 Task: In the Contact  Ellie_Carter@nachi-fujikoshi.co.jp, schedule and save the meeting with title: 'Product Demo and Service Presentation', Select date: '29 August, 2023', select start time: 12:00:PM. Add location in person New York with meeting description: Kindly join this meeting to understand Product Demo and Service Presentation.. Logged in from softage.1@softage.net
Action: Mouse moved to (82, 51)
Screenshot: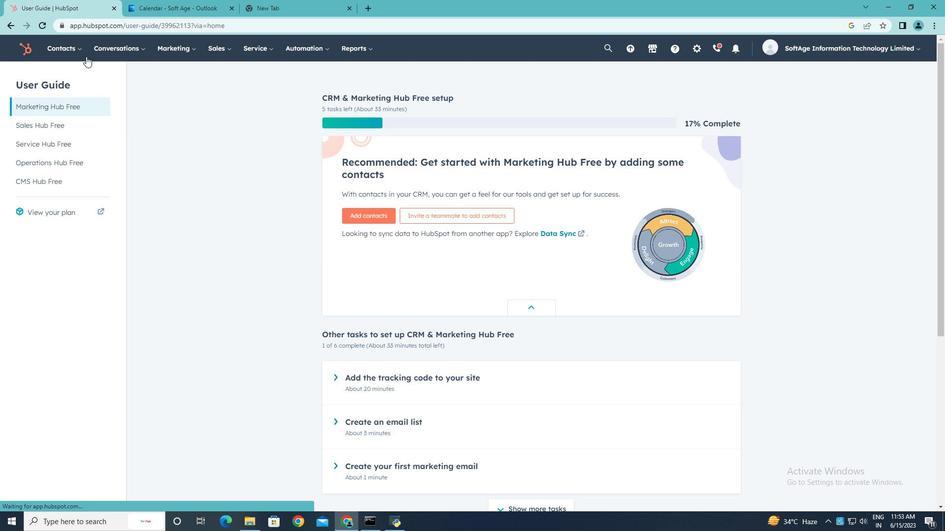 
Action: Mouse pressed left at (82, 51)
Screenshot: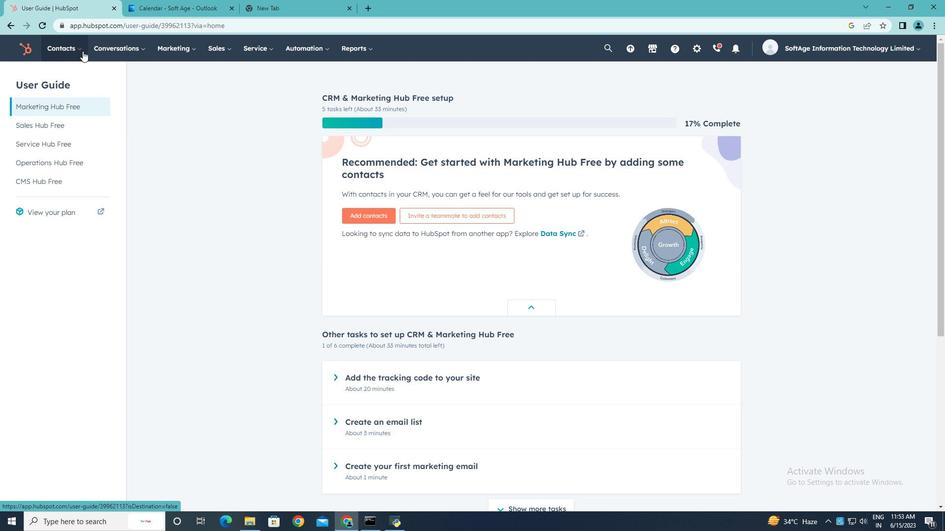 
Action: Mouse moved to (73, 77)
Screenshot: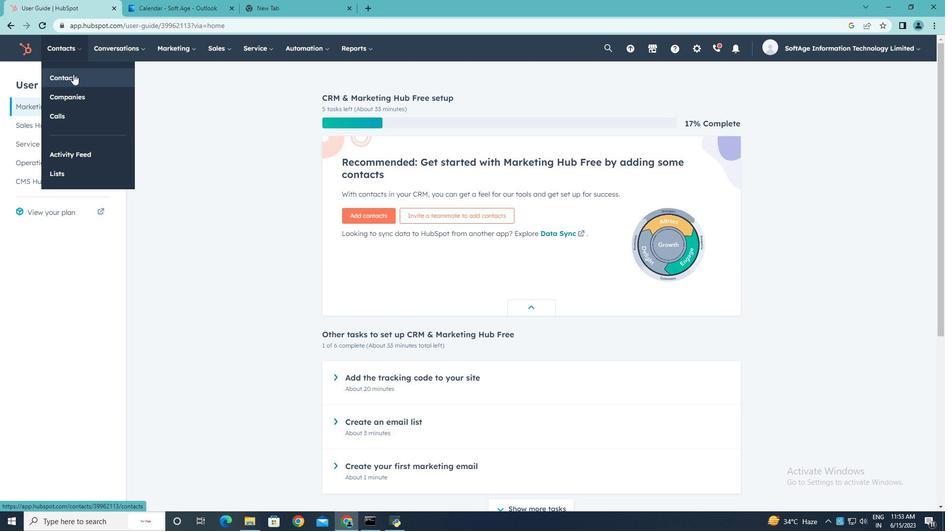 
Action: Mouse pressed left at (73, 77)
Screenshot: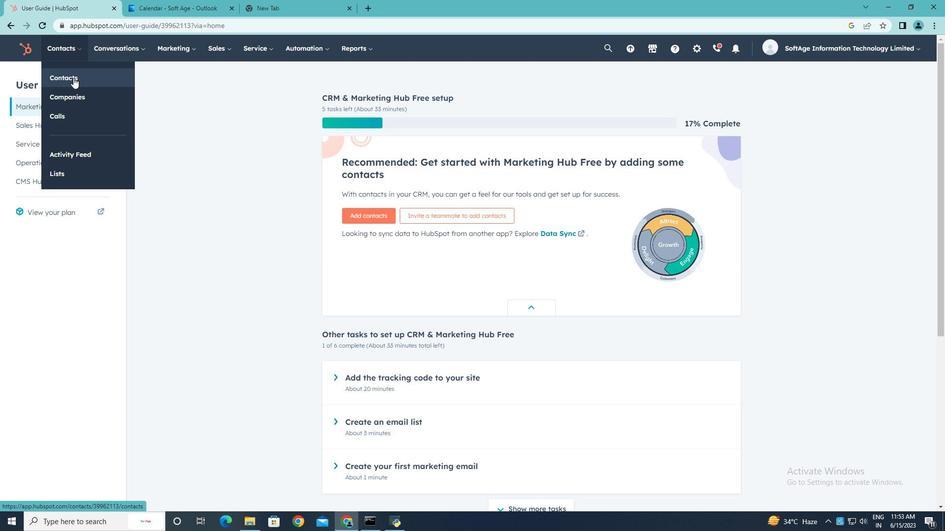 
Action: Mouse moved to (58, 161)
Screenshot: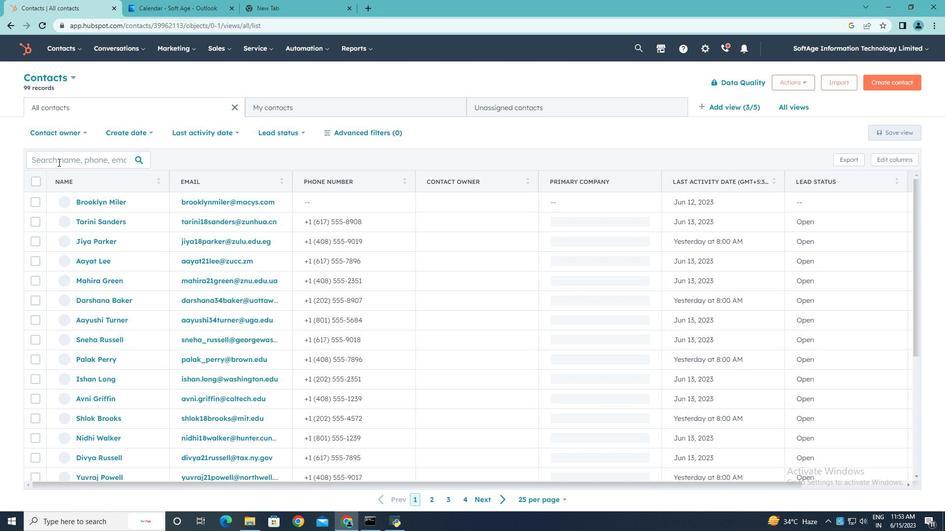 
Action: Mouse pressed left at (58, 161)
Screenshot: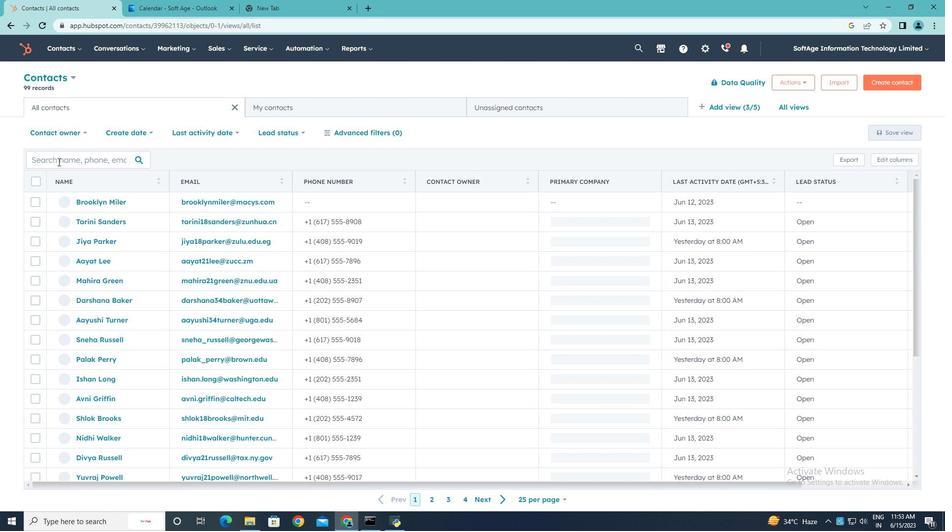 
Action: Key pressed <Key.shift>Ellie<Key.shift_r>_<Key.shift>Carter<Key.shift>@nachi-fujikoshi.co.jp
Screenshot: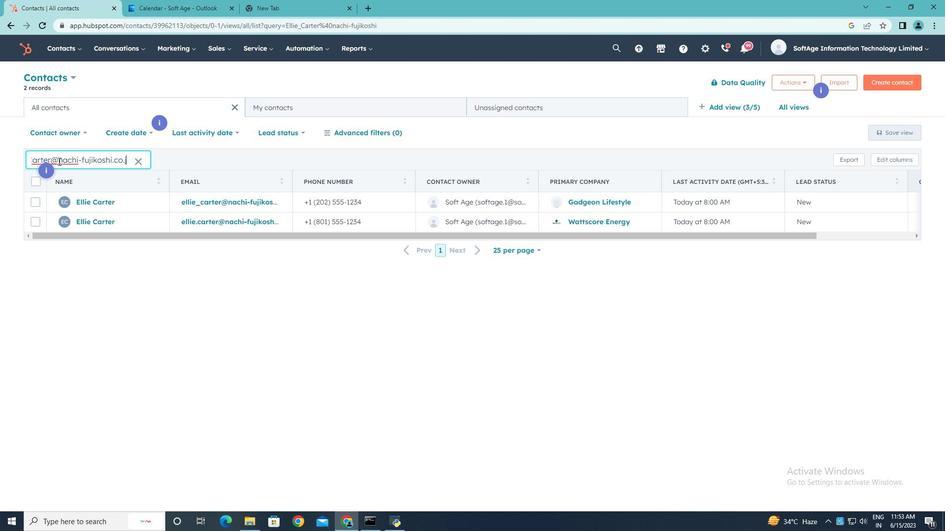 
Action: Mouse moved to (89, 202)
Screenshot: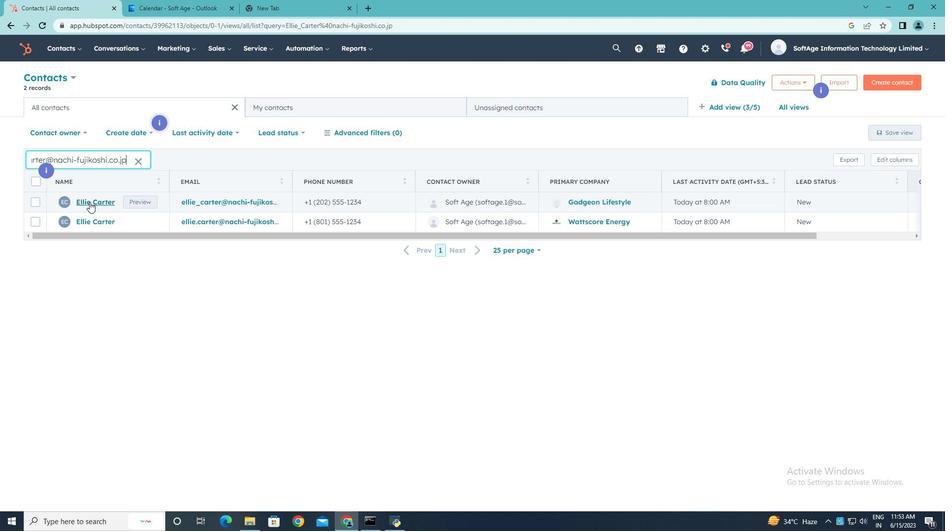 
Action: Mouse pressed left at (89, 202)
Screenshot: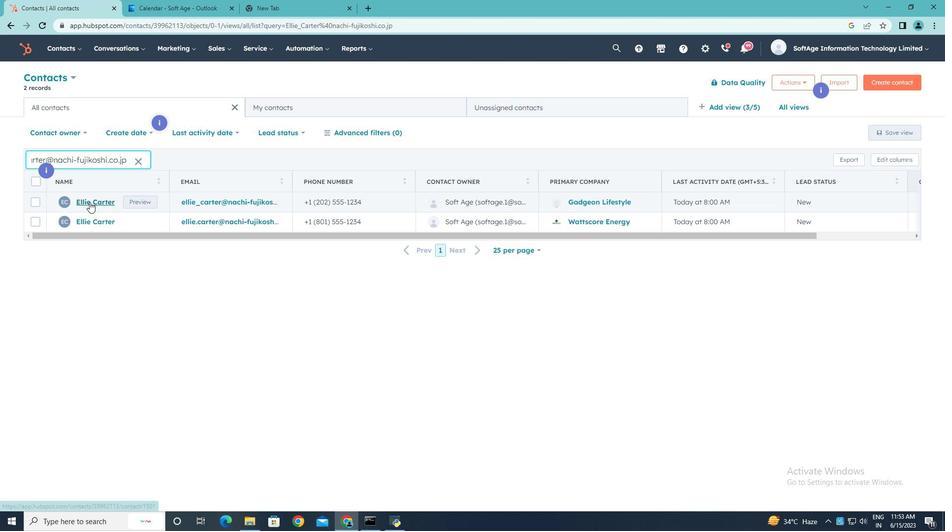 
Action: Mouse moved to (162, 161)
Screenshot: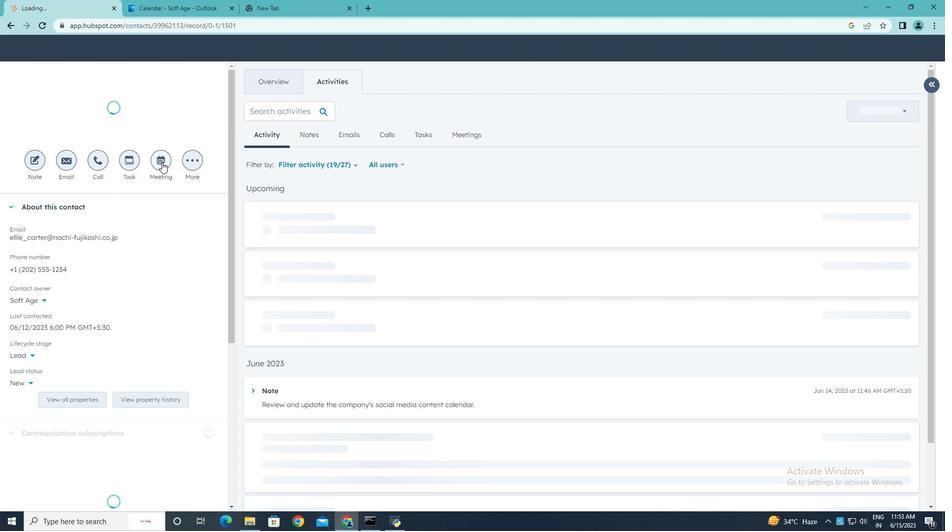
Action: Mouse pressed left at (162, 161)
Screenshot: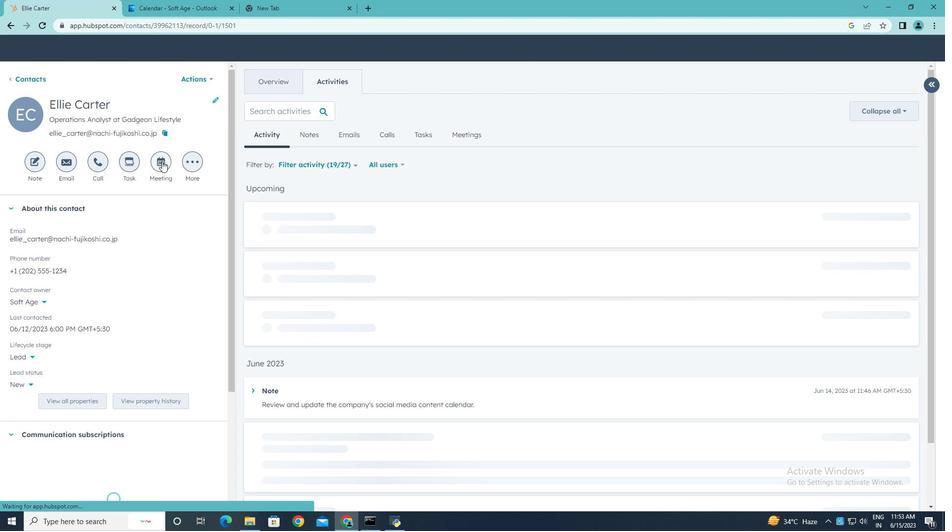 
Action: Key pressed <Key.shift>Product<Key.space><Key.shift>Demo<Key.space>and<Key.space><Key.shift>Service<Key.space><Key.shift><Key.shift>Presentation.
Screenshot: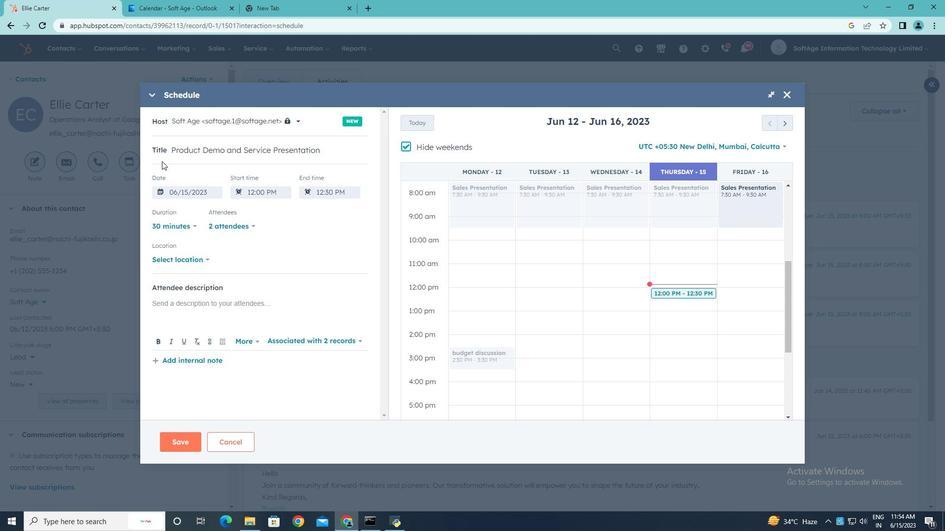 
Action: Mouse moved to (406, 146)
Screenshot: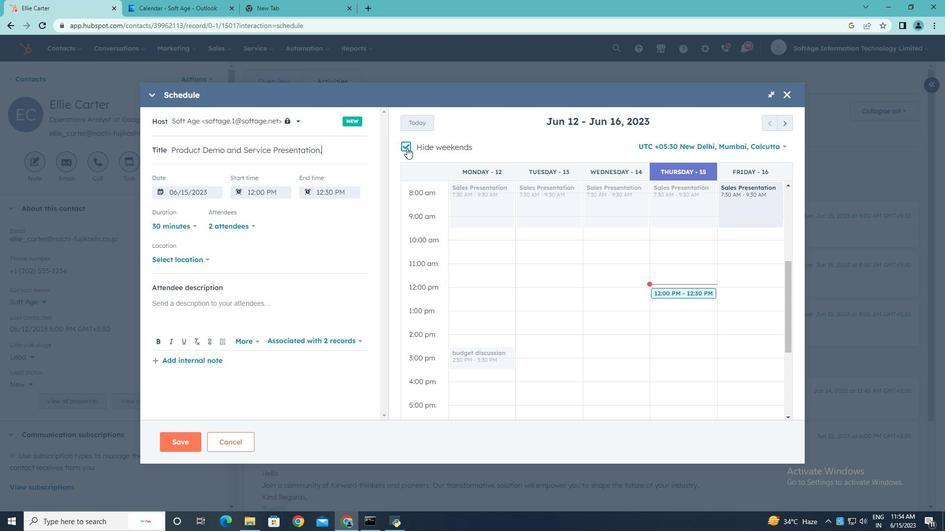 
Action: Mouse pressed left at (406, 146)
Screenshot: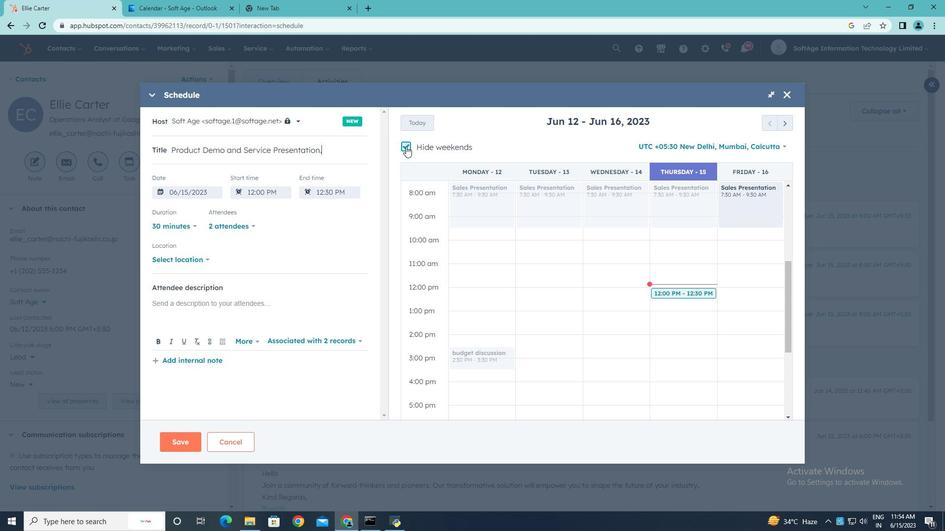 
Action: Mouse moved to (789, 124)
Screenshot: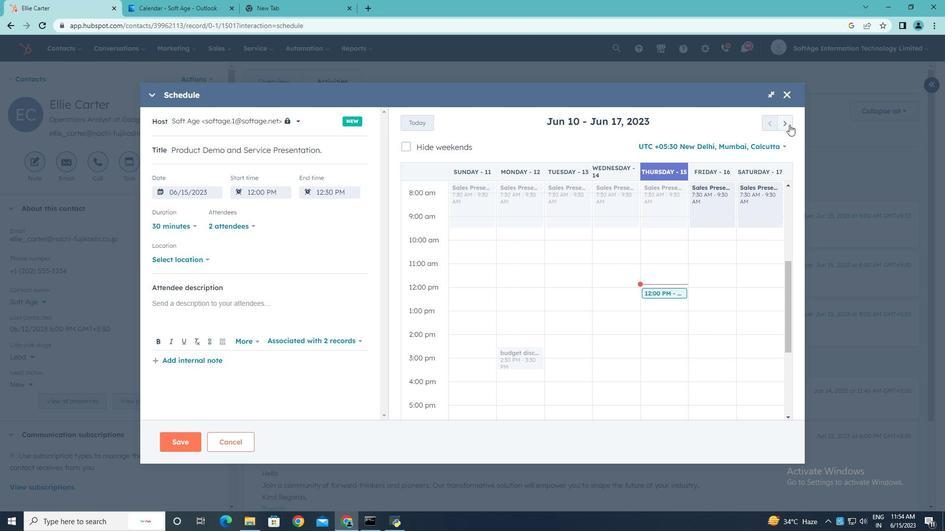 
Action: Mouse pressed left at (789, 124)
Screenshot: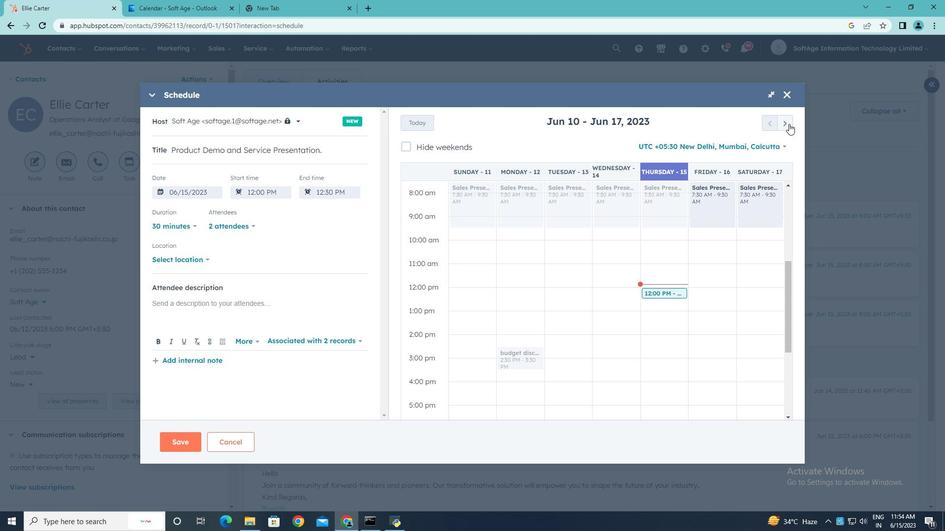 
Action: Mouse pressed left at (789, 124)
Screenshot: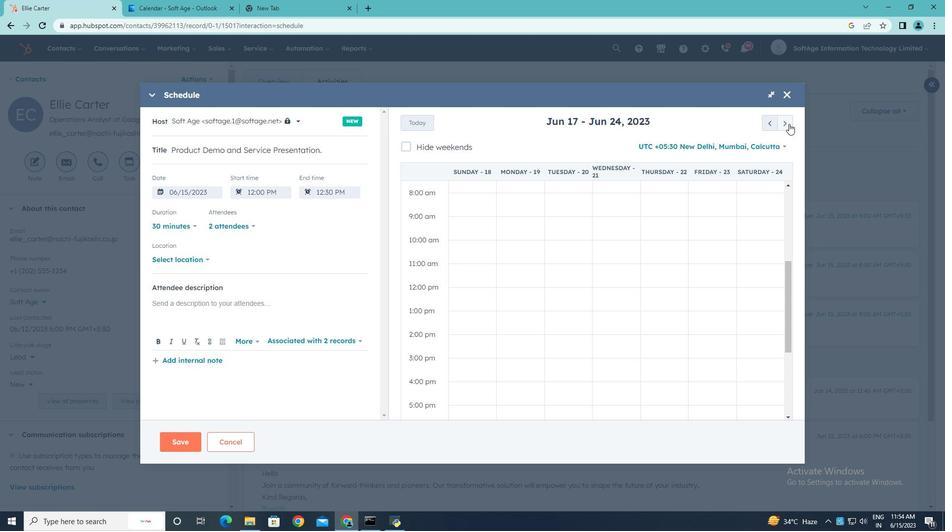 
Action: Mouse pressed left at (789, 124)
Screenshot: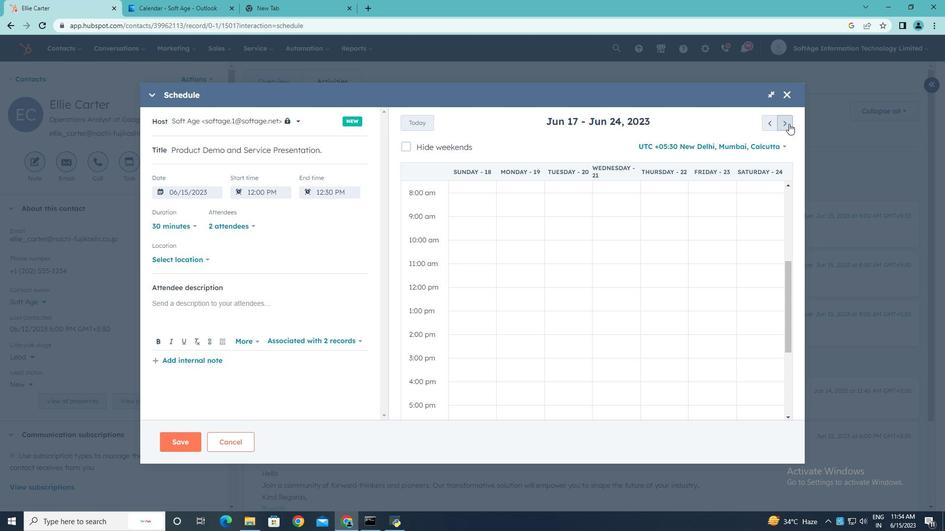 
Action: Mouse pressed left at (789, 124)
Screenshot: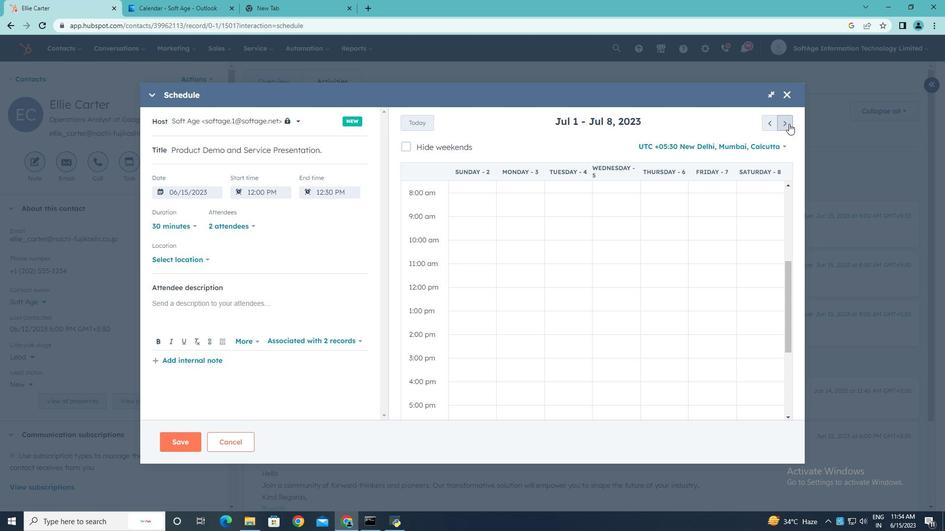 
Action: Mouse pressed left at (789, 124)
Screenshot: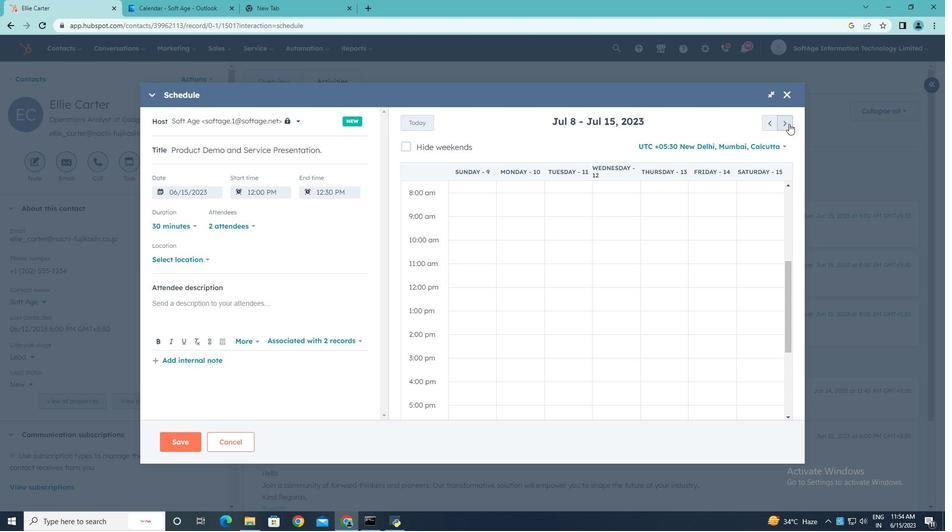 
Action: Mouse pressed left at (789, 124)
Screenshot: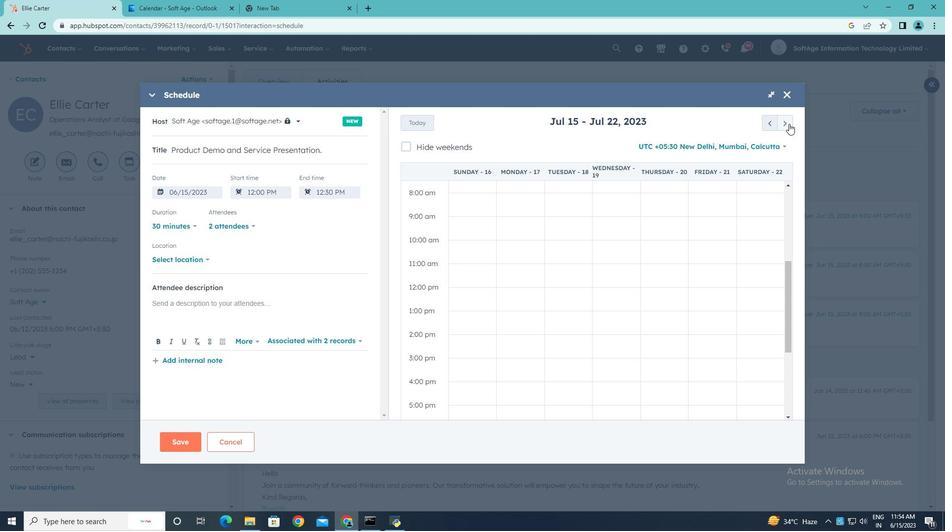 
Action: Mouse pressed left at (789, 124)
Screenshot: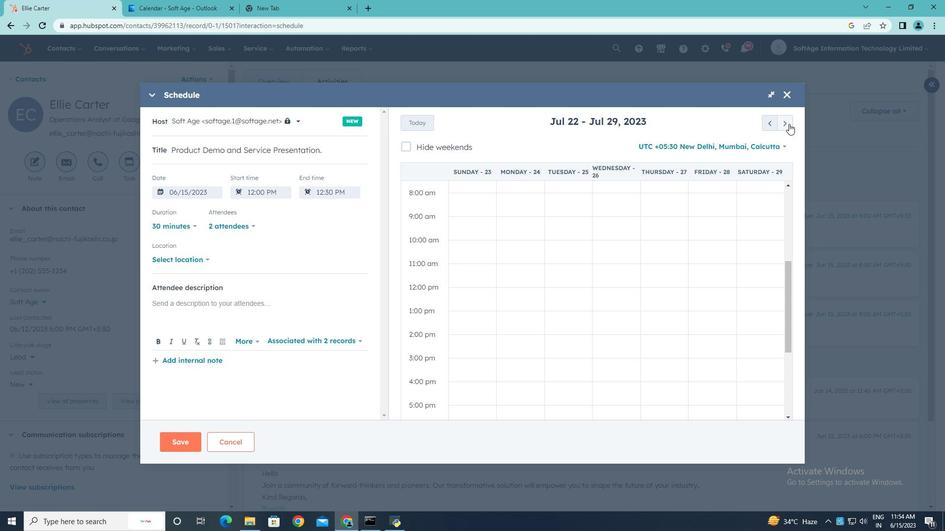 
Action: Mouse pressed left at (789, 124)
Screenshot: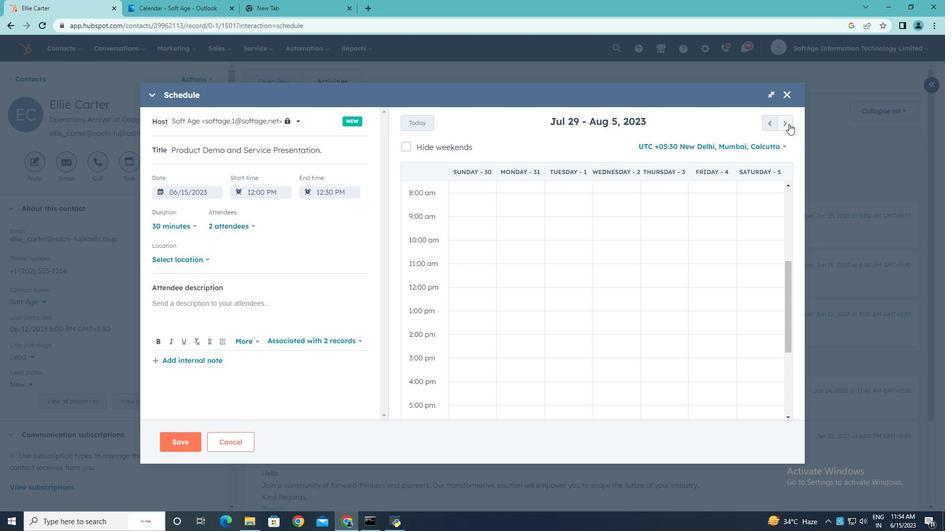 
Action: Mouse pressed left at (789, 124)
Screenshot: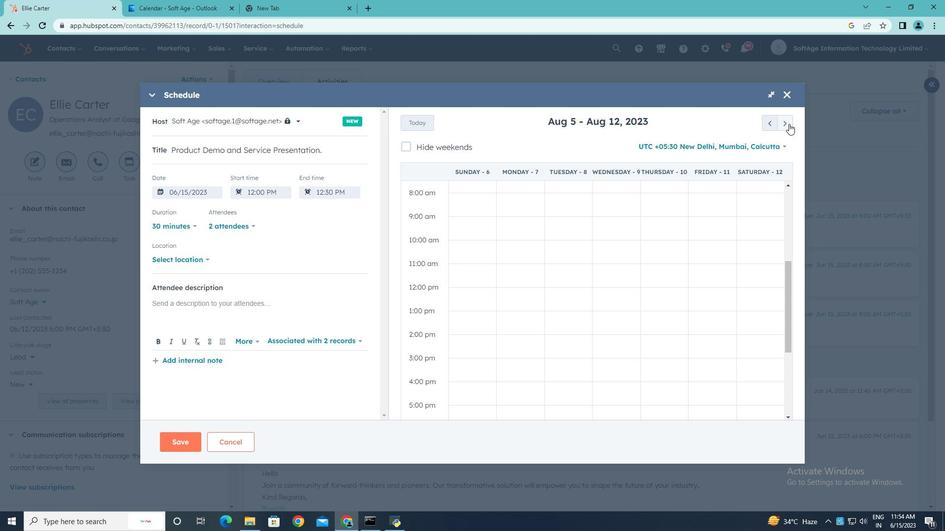
Action: Mouse pressed left at (789, 124)
Screenshot: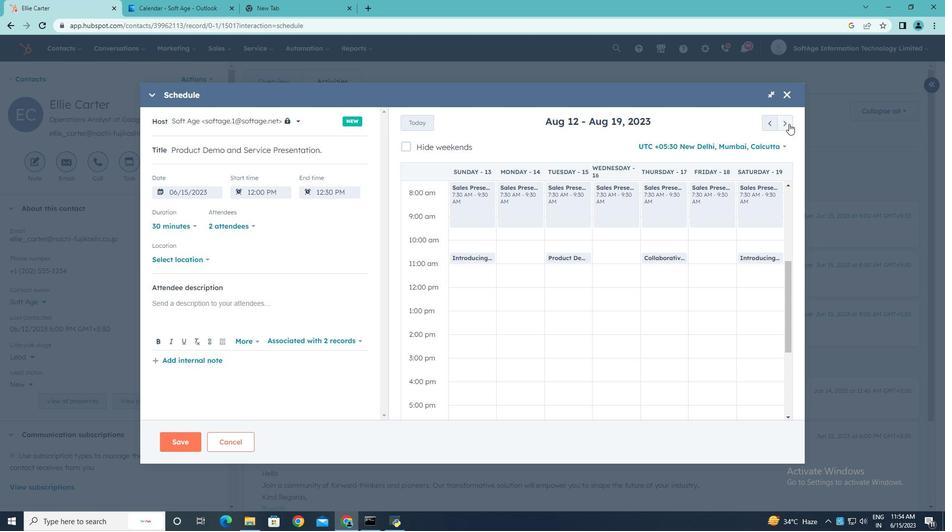
Action: Mouse pressed left at (789, 124)
Screenshot: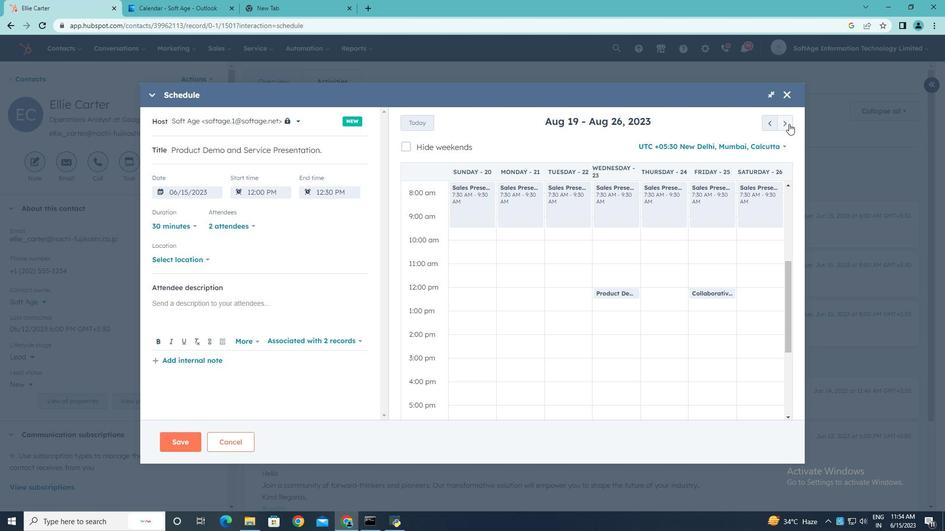 
Action: Mouse moved to (553, 296)
Screenshot: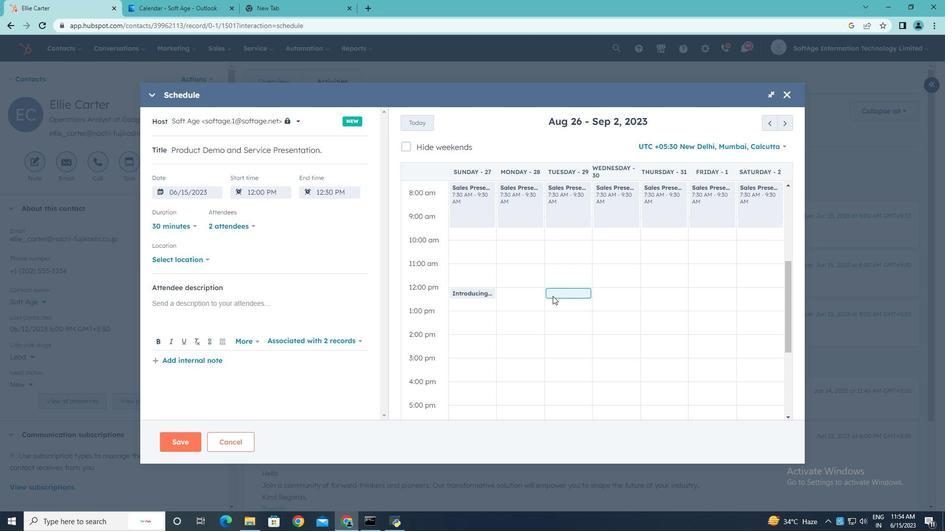 
Action: Mouse pressed left at (553, 296)
Screenshot: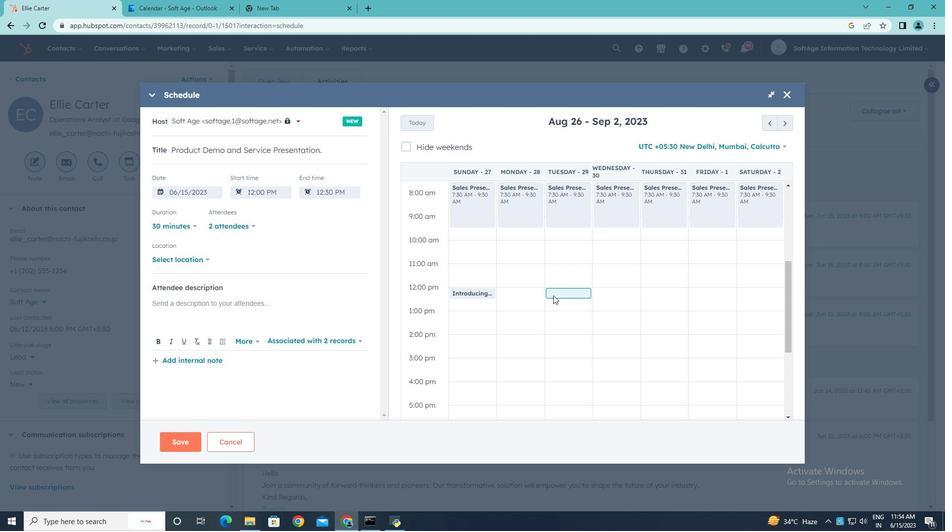 
Action: Mouse moved to (209, 260)
Screenshot: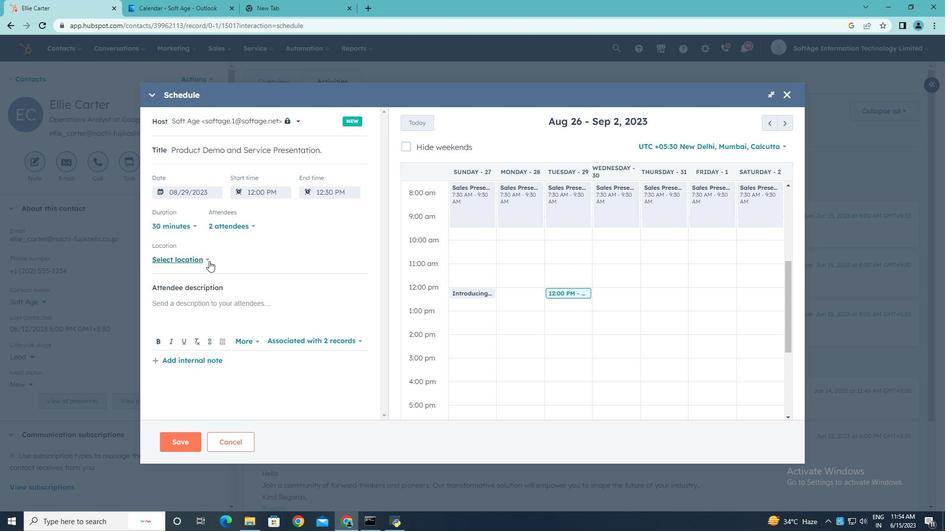 
Action: Mouse pressed left at (209, 260)
Screenshot: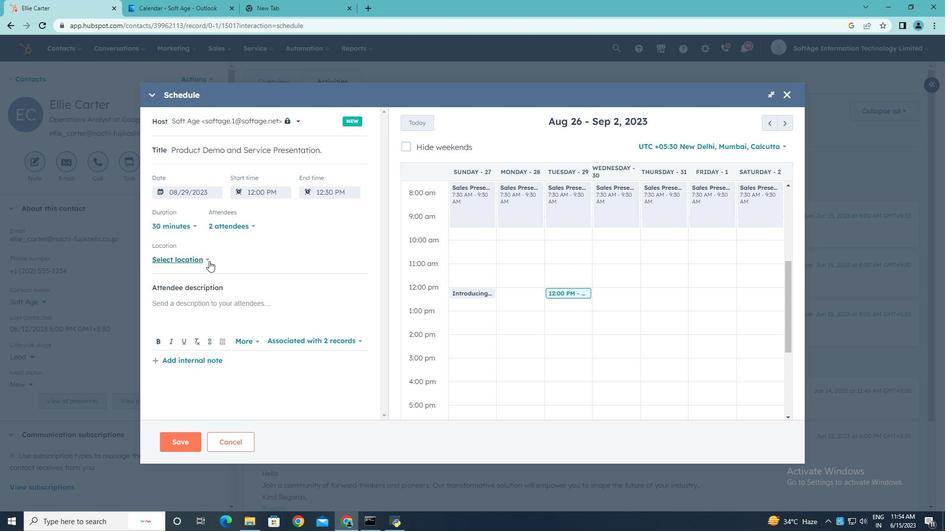 
Action: Mouse moved to (248, 257)
Screenshot: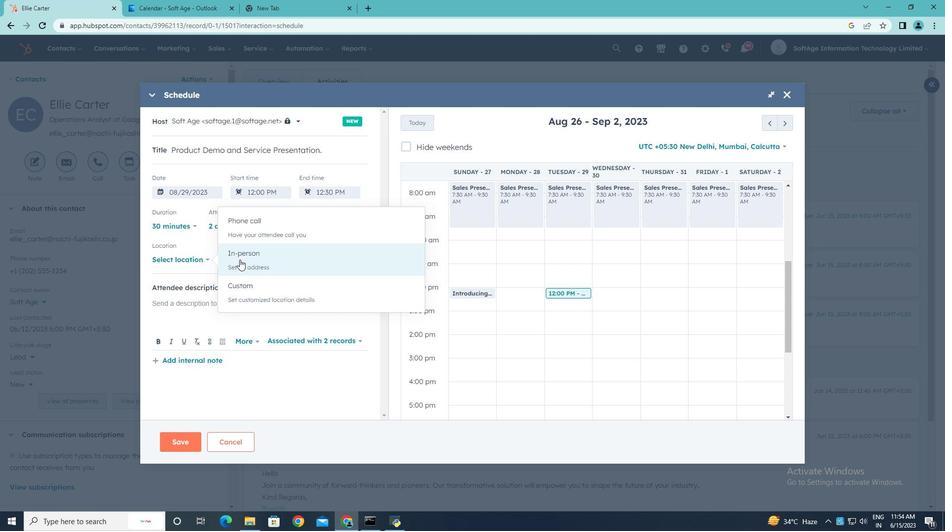 
Action: Mouse pressed left at (248, 257)
Screenshot: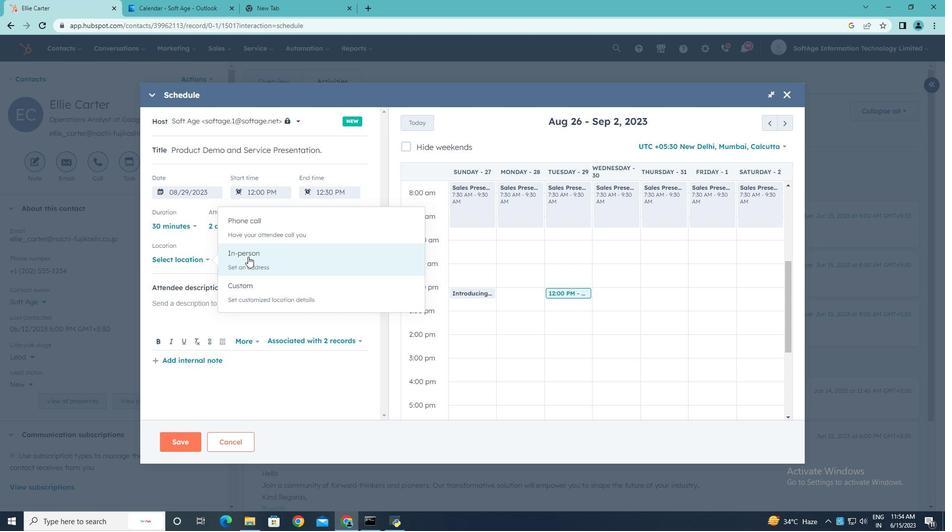 
Action: Mouse pressed left at (248, 257)
Screenshot: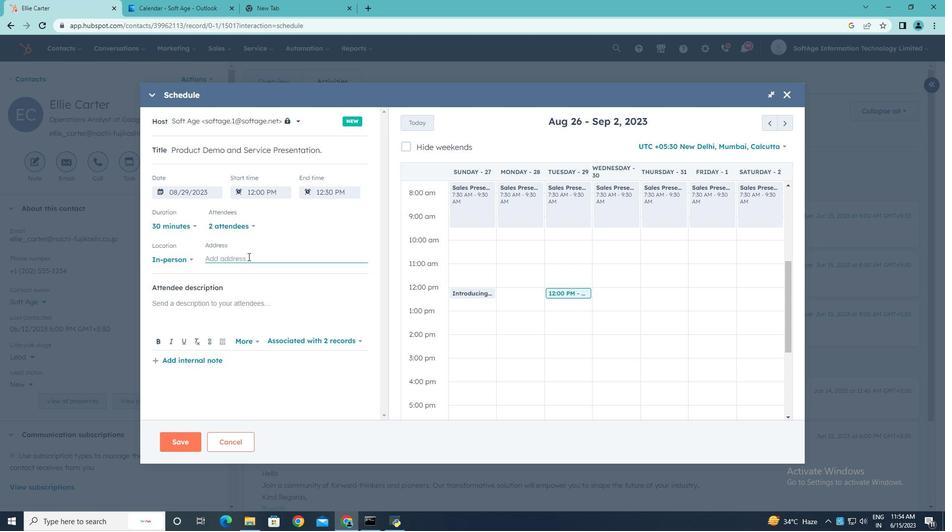 
Action: Key pressed <Key.shift>New<Key.space><Key.shift>York
Screenshot: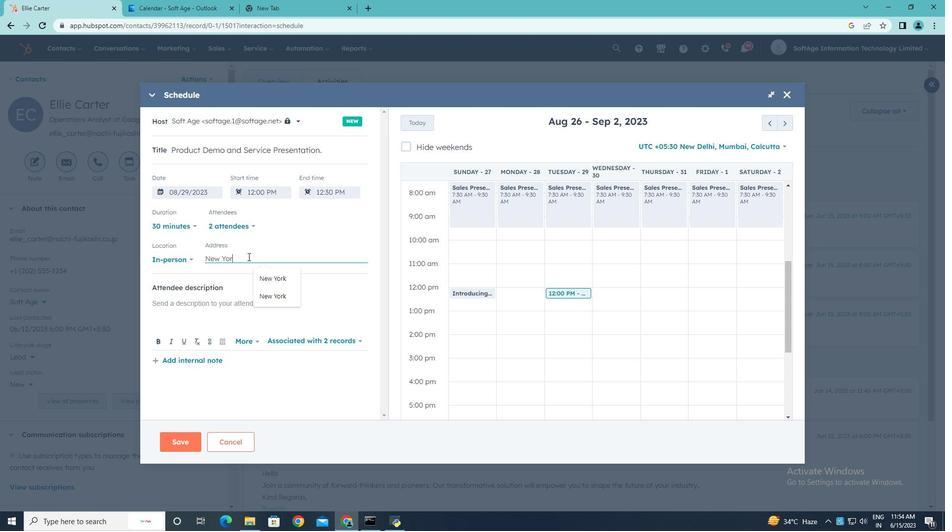 
Action: Mouse moved to (193, 302)
Screenshot: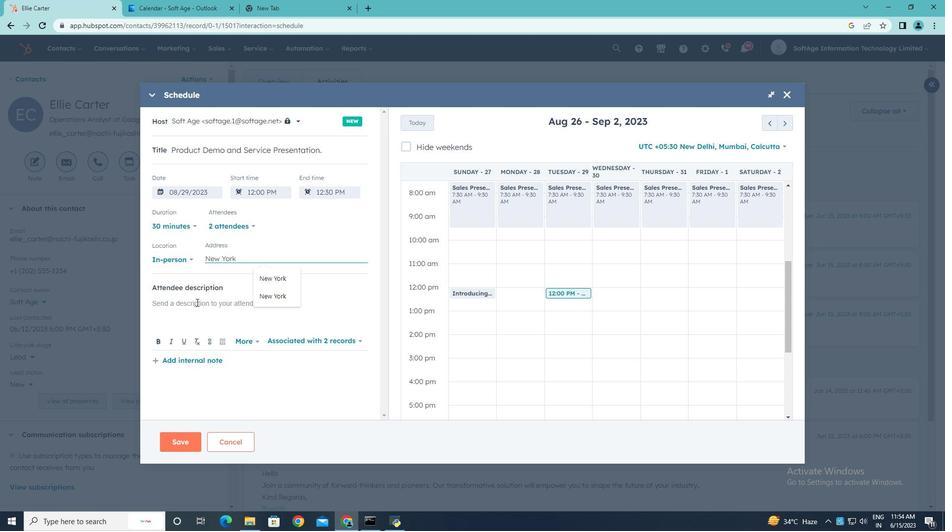 
Action: Mouse pressed left at (193, 302)
Screenshot: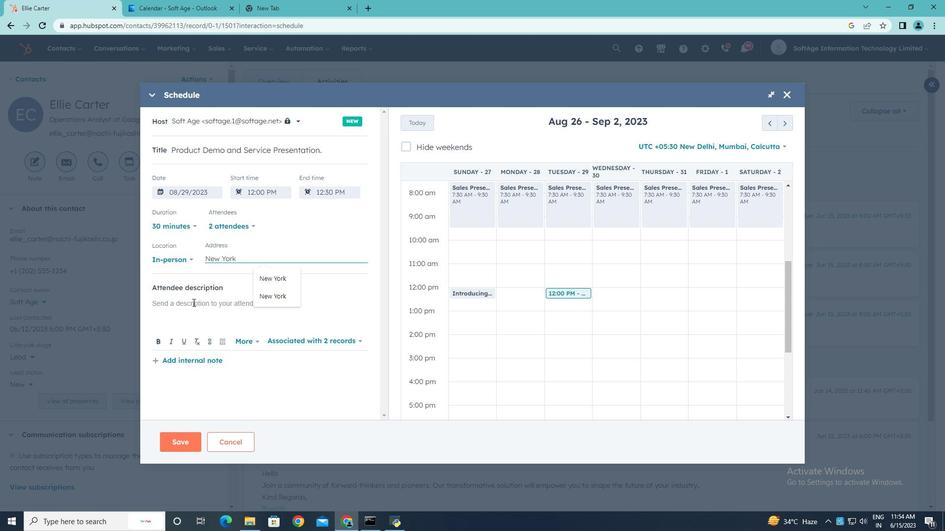 
Action: Mouse moved to (193, 302)
Screenshot: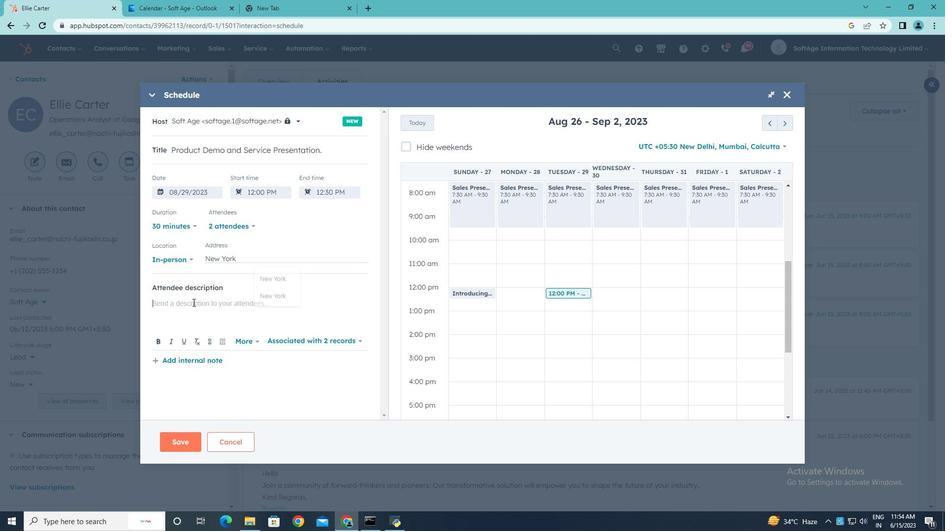 
Action: Key pressed <Key.shift>Kindly<Key.space>join<Key.space>this<Key.space>meeting<Key.space>to<Key.space>understand<Key.space><Key.shift>Productr<Key.space><Key.backspace><Key.backspace><Key.space><Key.shift>Demo<Key.space>and<Key.space><Key.shift>Service<Key.space><Key.shift>Presentation..
Screenshot: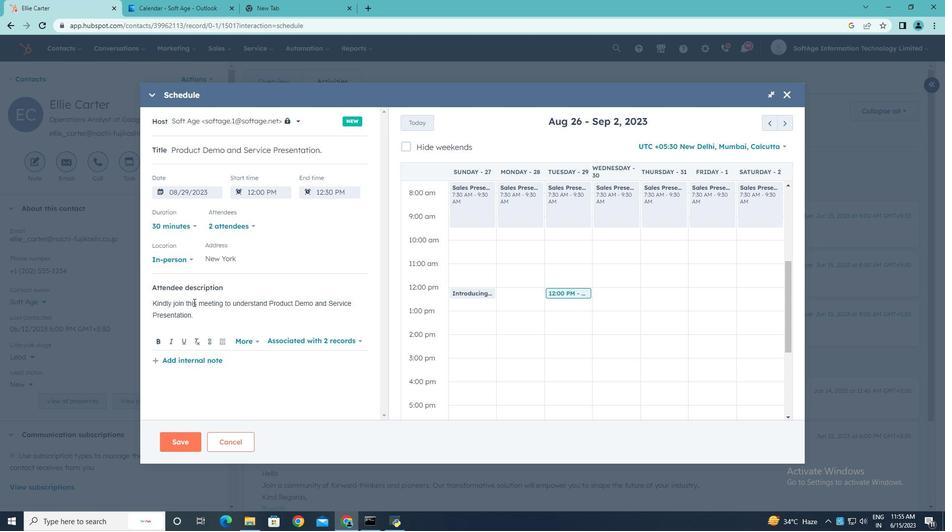 
Action: Mouse moved to (177, 442)
Screenshot: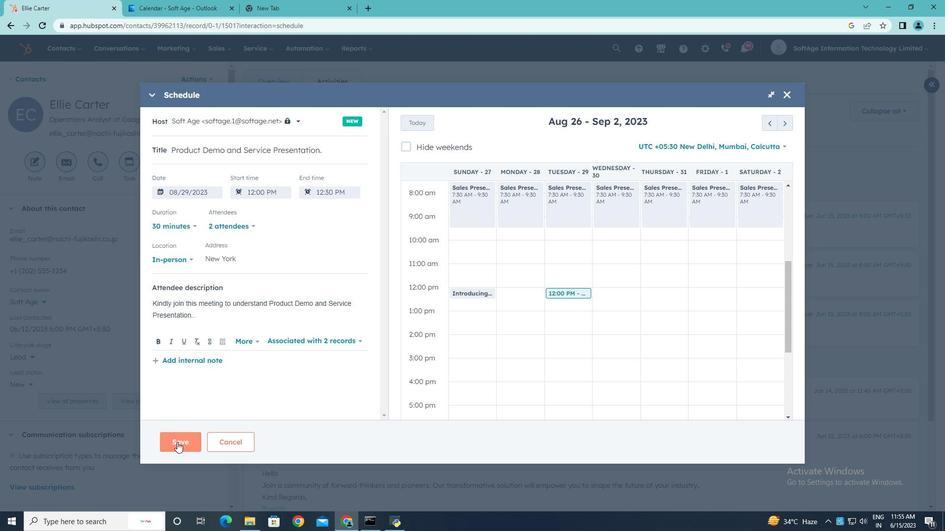 
Action: Mouse pressed left at (177, 442)
Screenshot: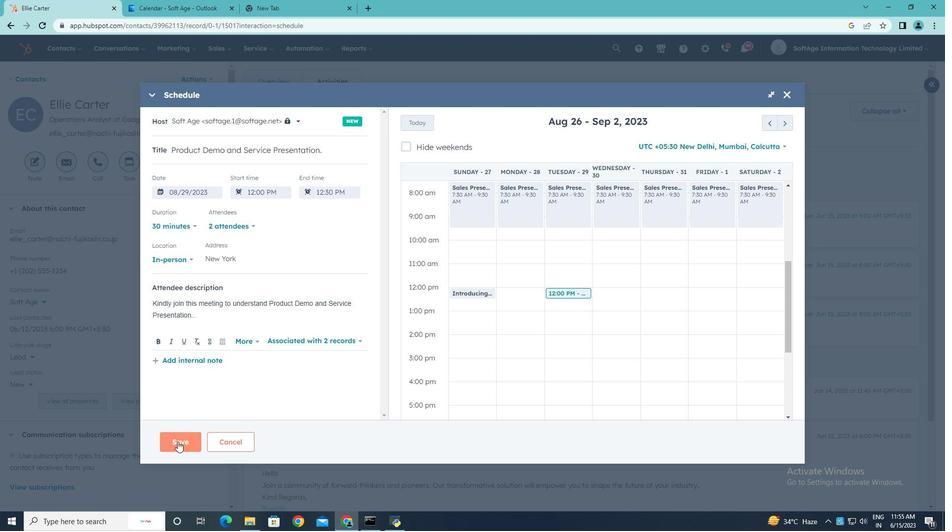 
